 Task: Display the location "804 Forest Drive, Mclean, Virginia" while booking.
Action: Mouse moved to (514, 312)
Screenshot: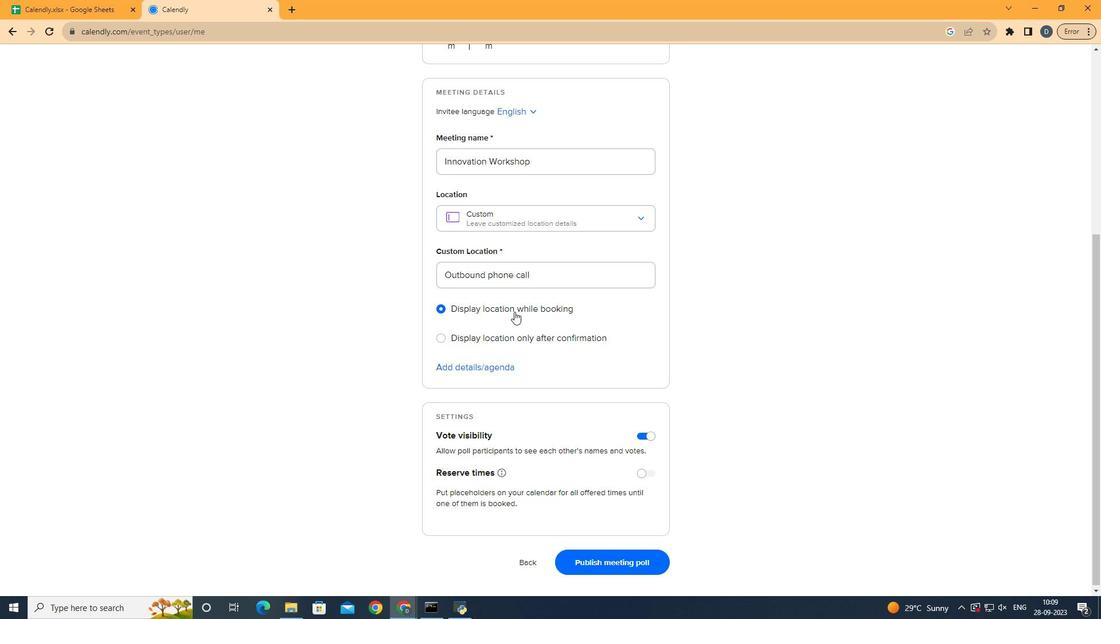 
Action: Mouse pressed left at (514, 312)
Screenshot: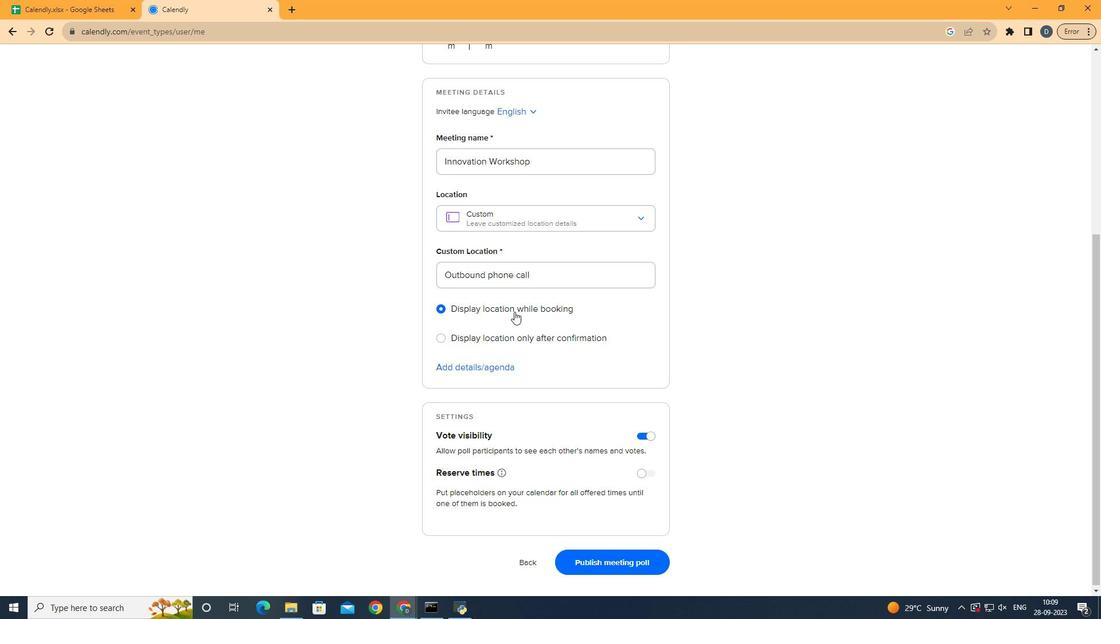 
Action: Mouse moved to (586, 284)
Screenshot: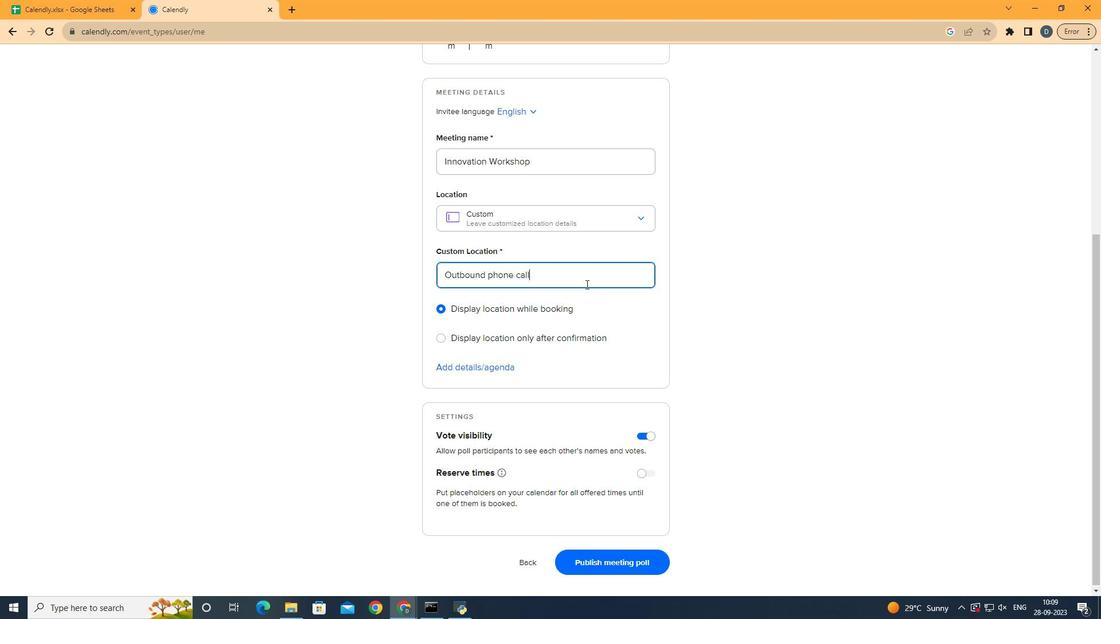 
Action: Mouse pressed left at (586, 284)
Screenshot: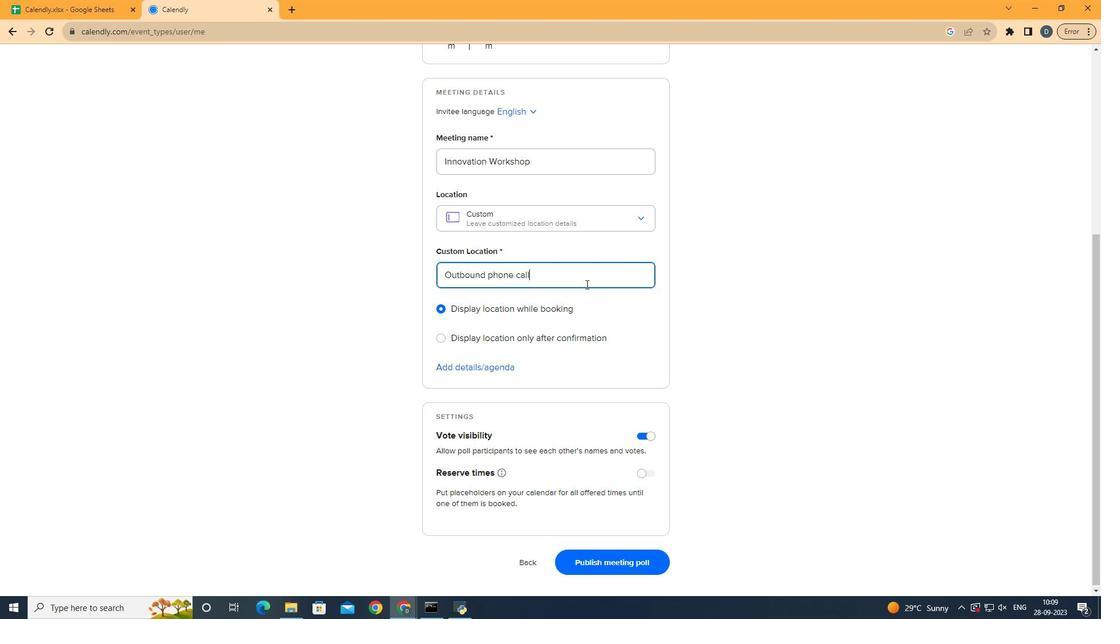 
Action: Mouse moved to (597, 273)
Screenshot: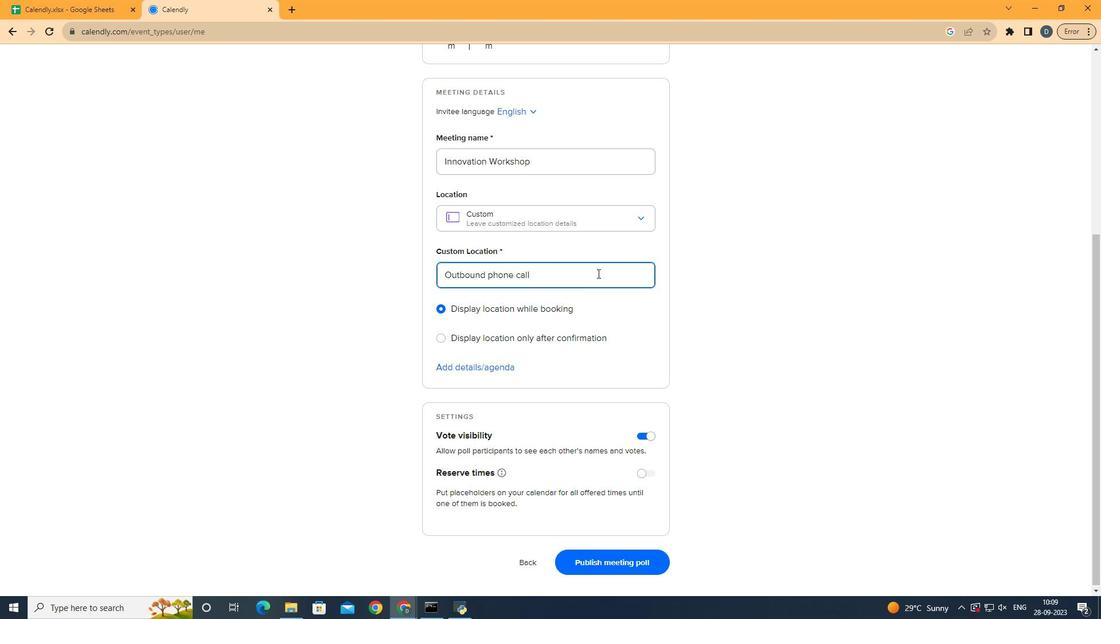 
Action: Key pressed <Key.backspace><Key.backspace><Key.backspace><Key.backspace><Key.backspace><Key.backspace><Key.backspace><Key.backspace><Key.backspace><Key.backspace><Key.backspace><Key.backspace><Key.backspace><Key.backspace><Key.backspace><Key.backspace><Key.backspace><Key.backspace><Key.backspace><Key.backspace><Key.backspace><Key.backspace><Key.backspace><Key.backspace><Key.backspace><Key.backspace><Key.backspace><Key.backspace><Key.backspace><Key.backspace><Key.backspace><Key.backspace><Key.backspace><Key.backspace><Key.backspace><Key.backspace><Key.backspace><Key.backspace>804<Key.space><Key.shift>Forest<Key.space><Key.shift><Key.shift><Key.shift><Key.shift><Key.shift><Key.shift><Key.shift><Key.shift><Key.shift><Key.shift><Key.shift>Drive,<Key.space><Key.shift><Key.shift><Key.shift><Key.shift><Key.shift><Key.shift><Key.shift><Key.shift><Key.shift><Key.shift>Mclean,<Key.space><Key.shift><Key.shift><Key.shift><Key.shift><Key.shift>Virgina
Screenshot: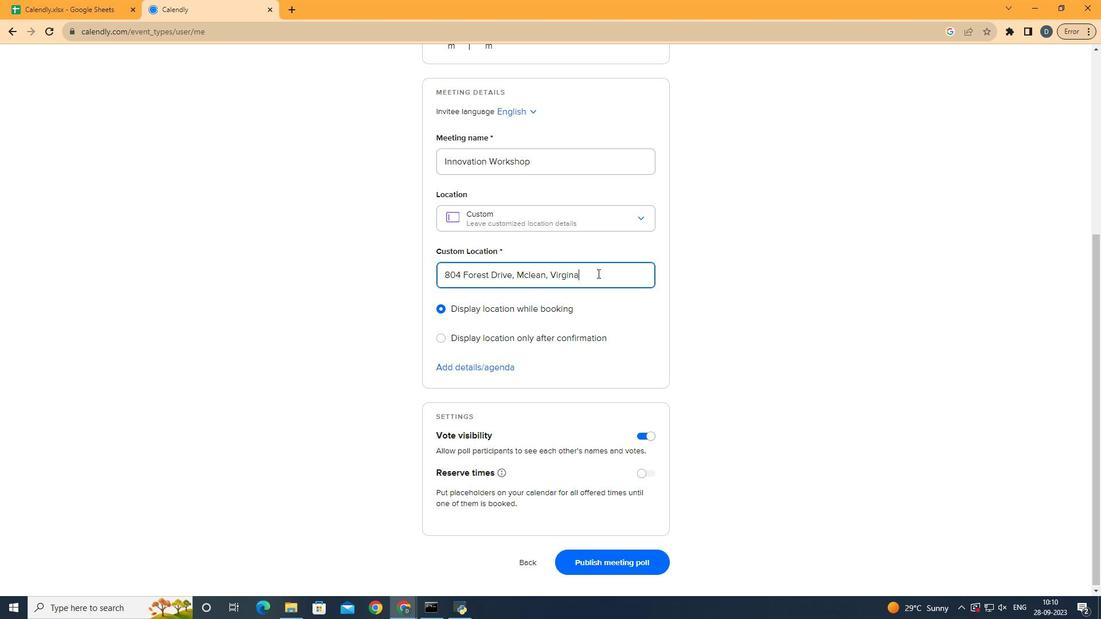 
Action: Mouse moved to (607, 272)
Screenshot: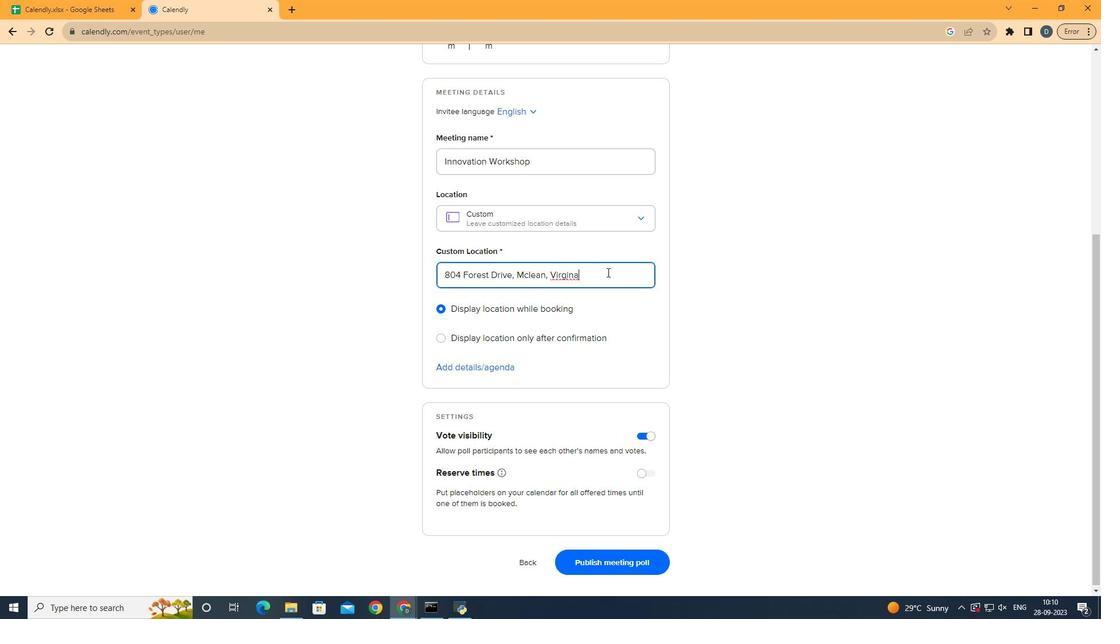
Action: Key pressed <Key.left>i
Screenshot: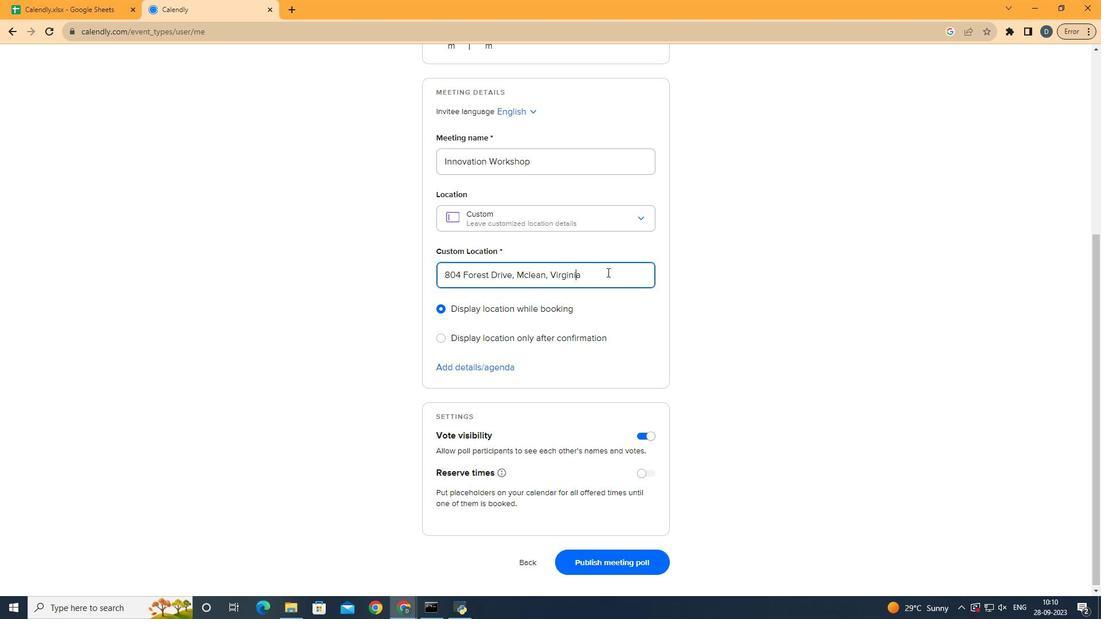 
Action: Mouse moved to (739, 336)
Screenshot: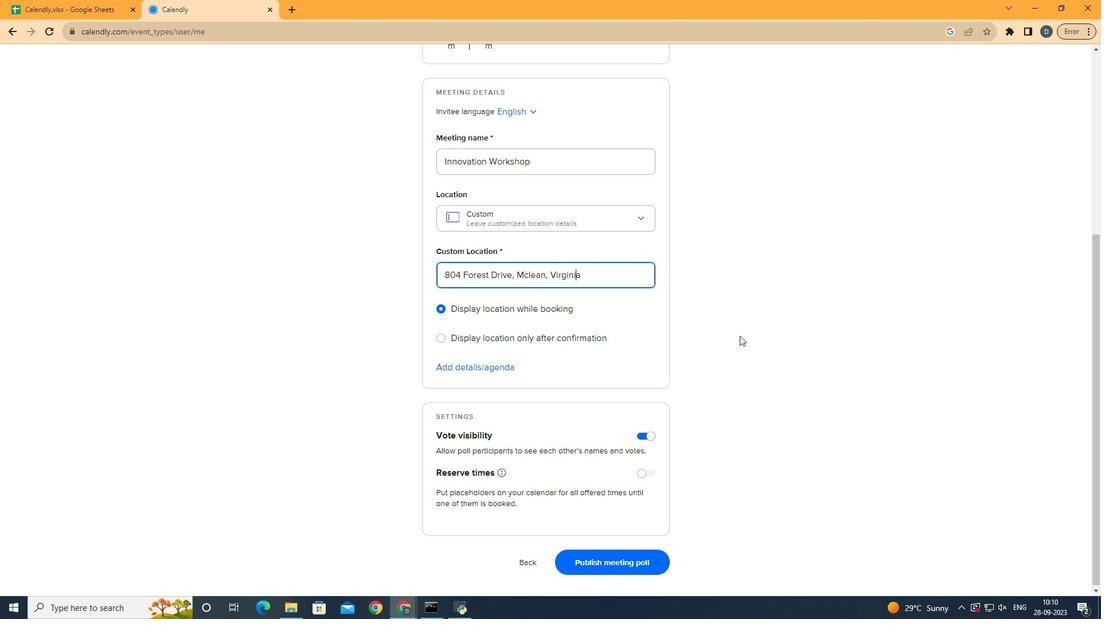 
Action: Mouse pressed left at (739, 336)
Screenshot: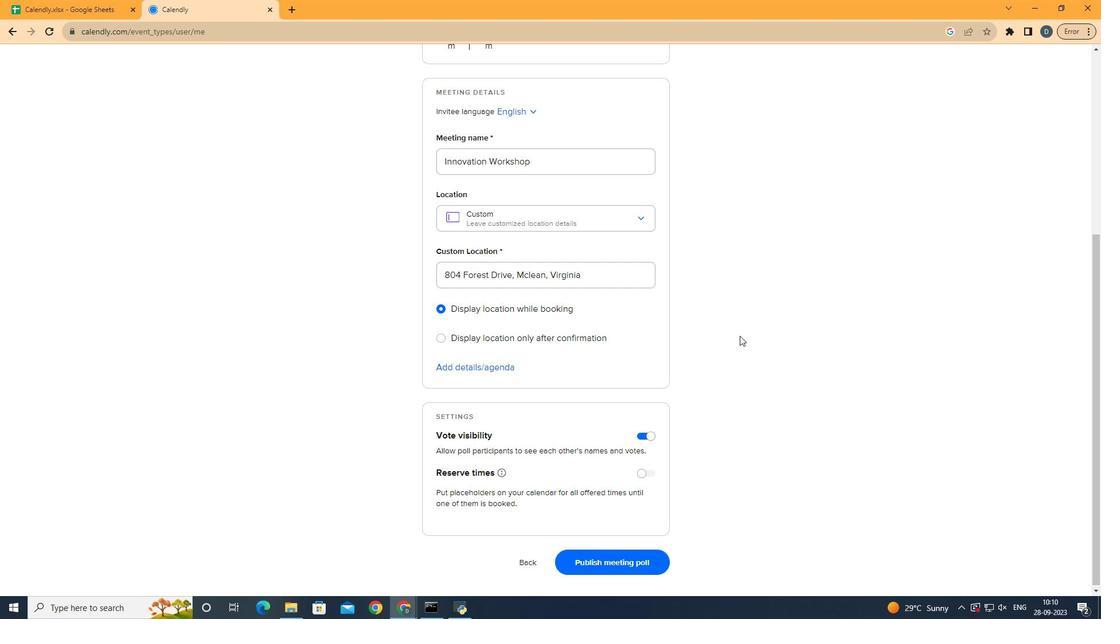 
